 Task: Enable the option "Ignore ruby" in "ARIB subtitles decoder".
Action: Mouse moved to (137, 15)
Screenshot: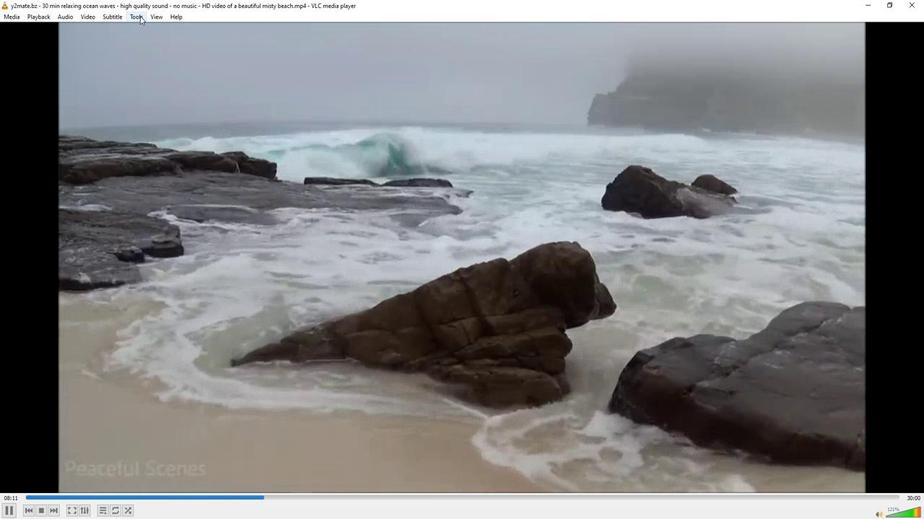 
Action: Mouse pressed left at (137, 15)
Screenshot: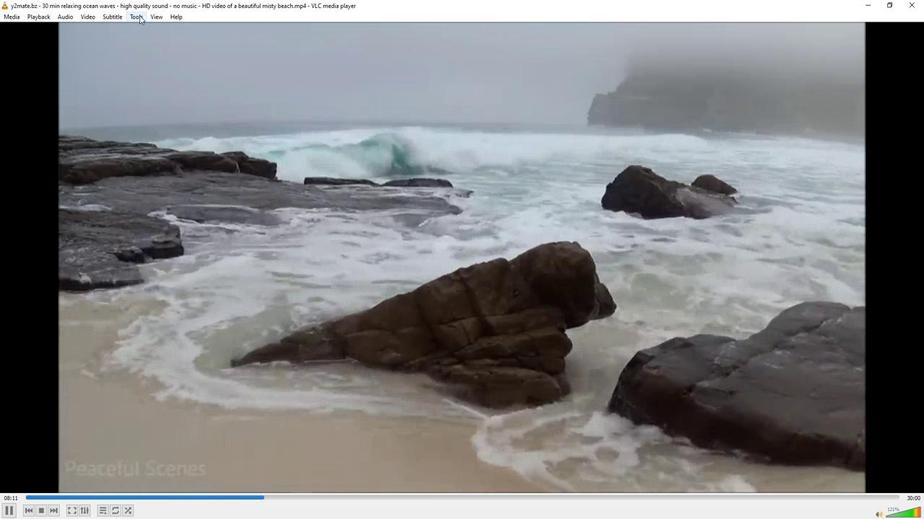 
Action: Mouse moved to (155, 132)
Screenshot: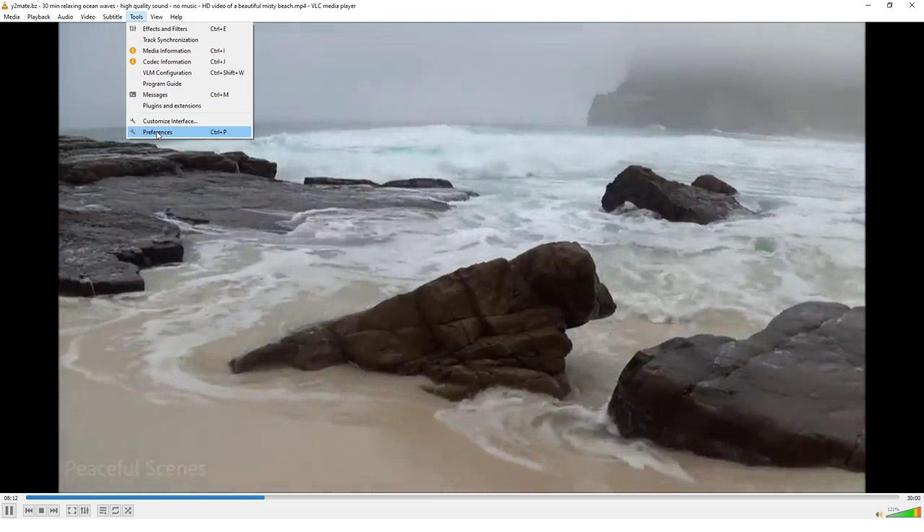
Action: Mouse pressed left at (155, 132)
Screenshot: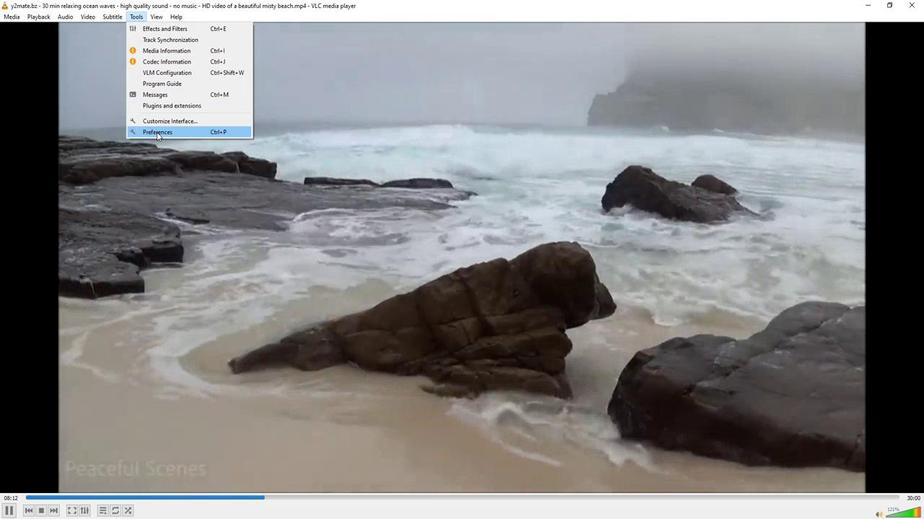 
Action: Mouse moved to (251, 398)
Screenshot: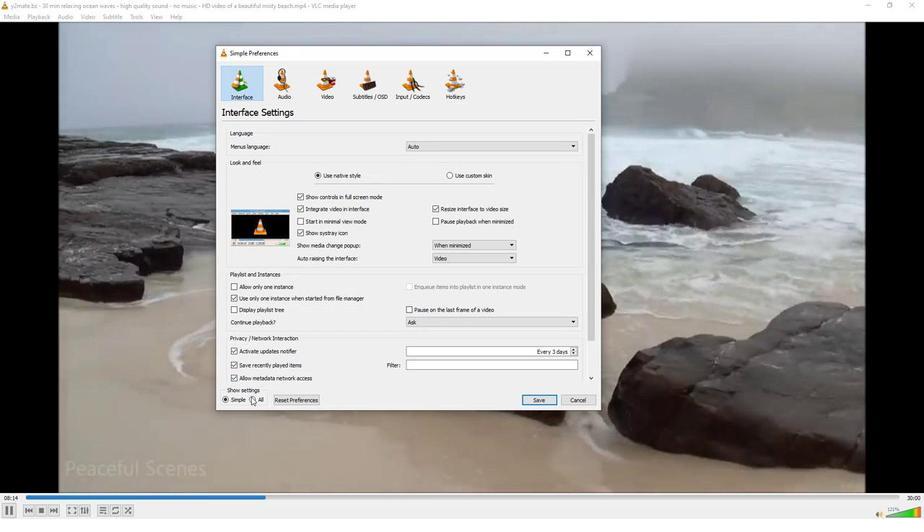 
Action: Mouse pressed left at (251, 398)
Screenshot: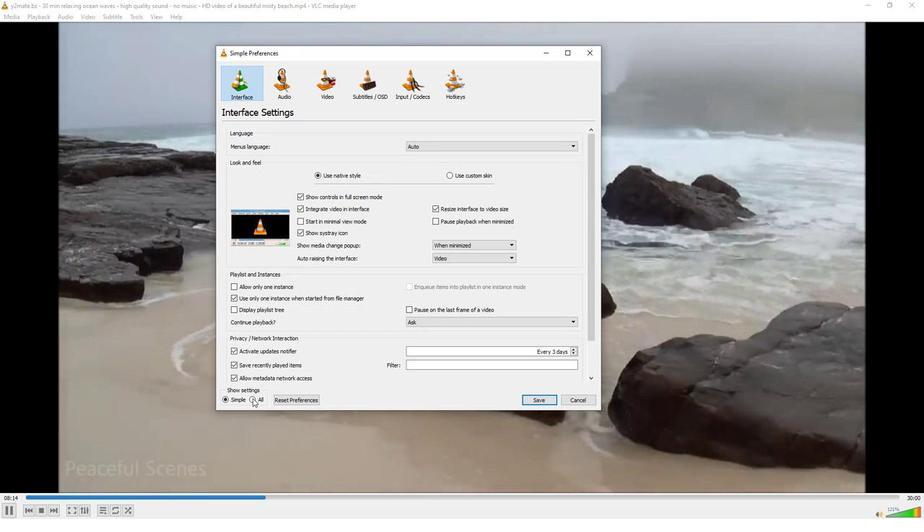 
Action: Mouse moved to (236, 265)
Screenshot: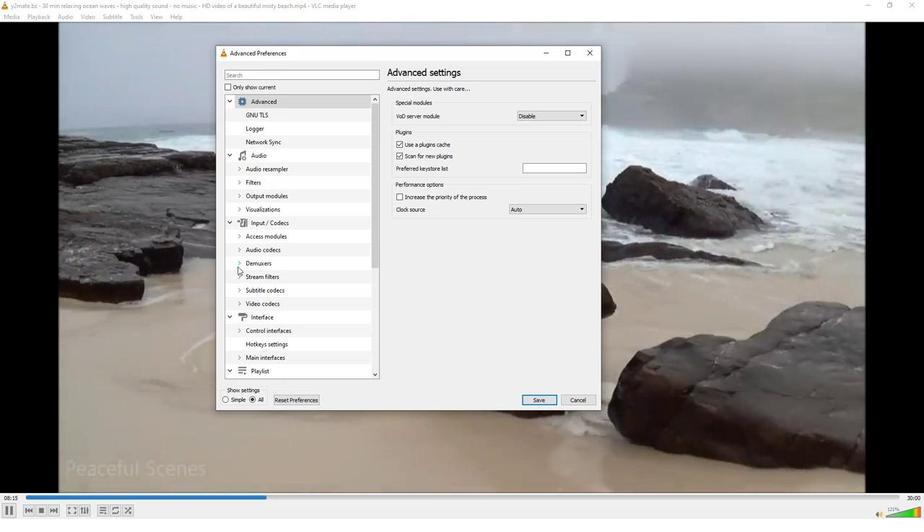 
Action: Mouse pressed left at (236, 265)
Screenshot: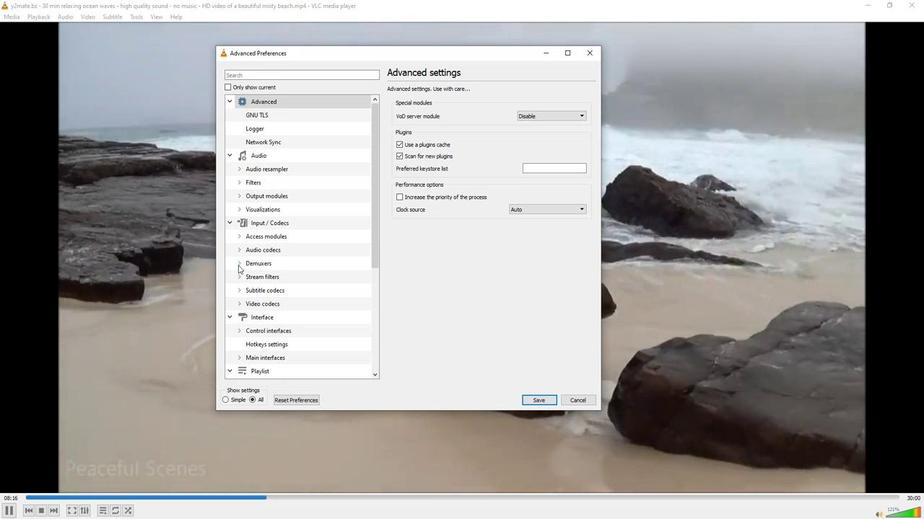 
Action: Mouse moved to (267, 290)
Screenshot: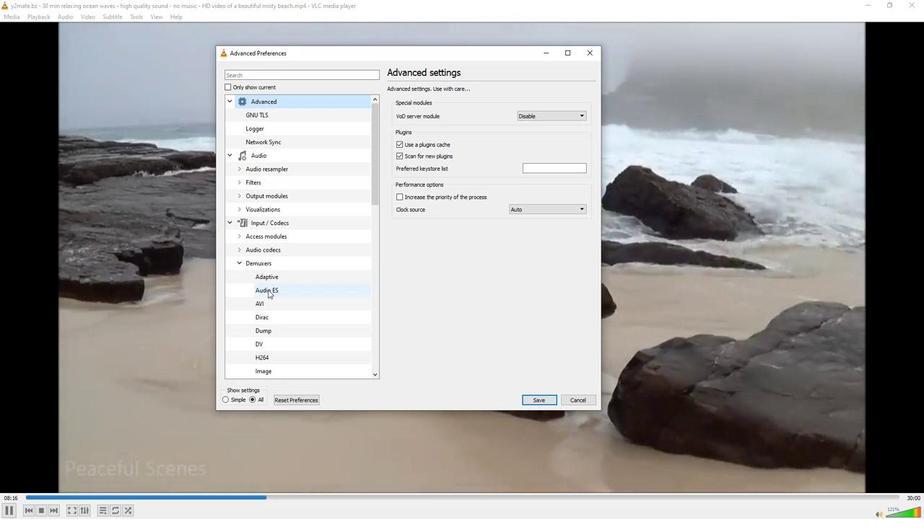 
Action: Mouse scrolled (267, 290) with delta (0, 0)
Screenshot: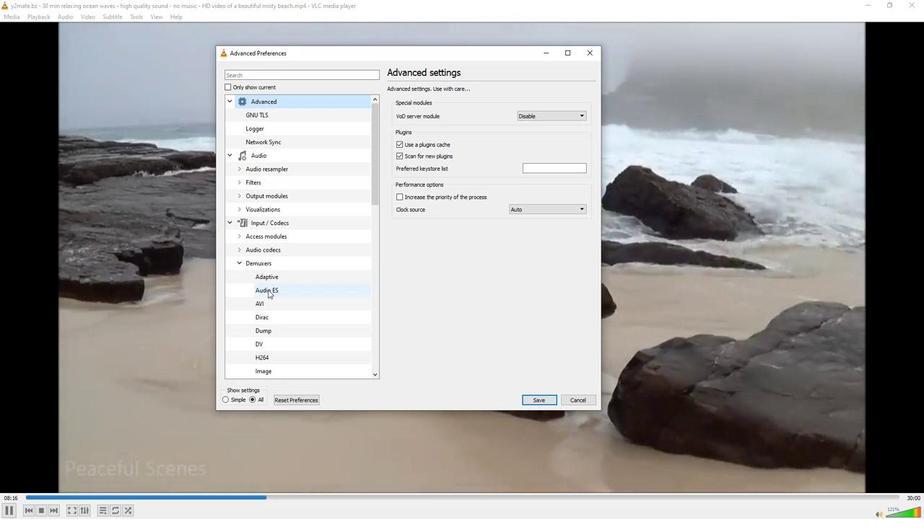 
Action: Mouse scrolled (267, 290) with delta (0, 0)
Screenshot: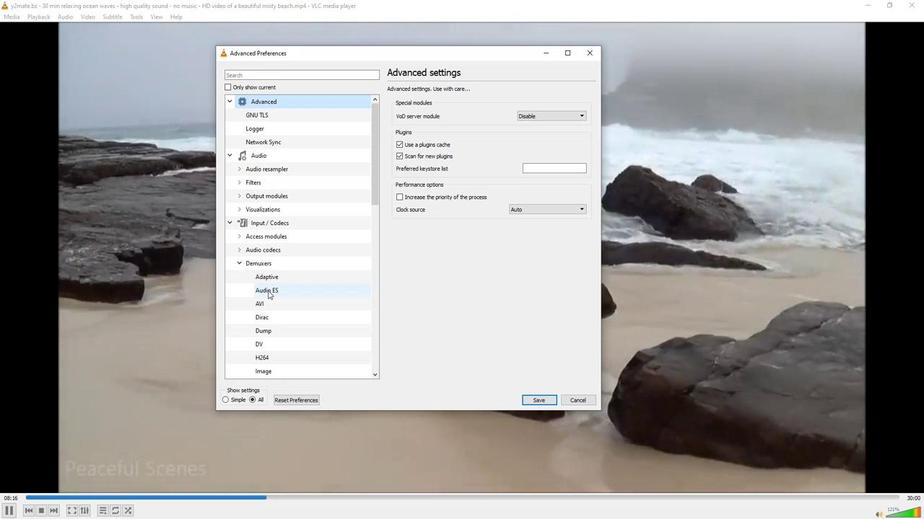 
Action: Mouse moved to (267, 290)
Screenshot: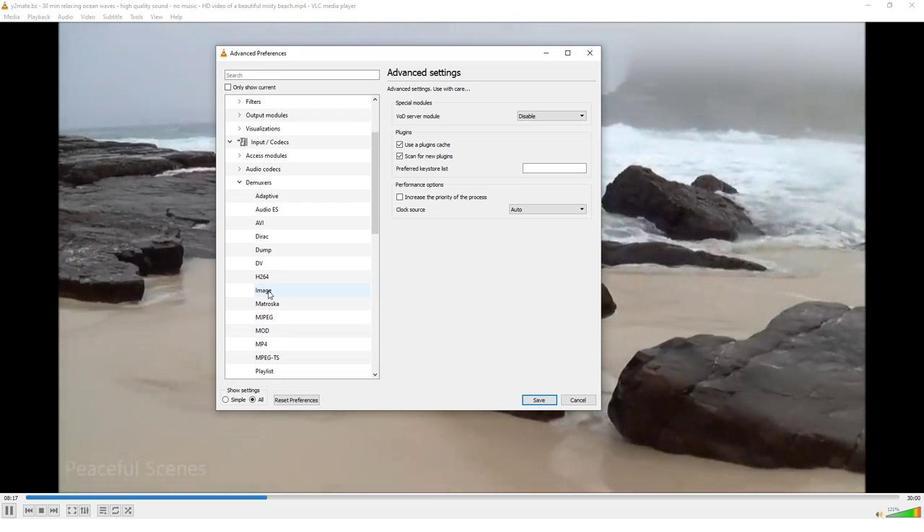 
Action: Mouse scrolled (267, 290) with delta (0, 0)
Screenshot: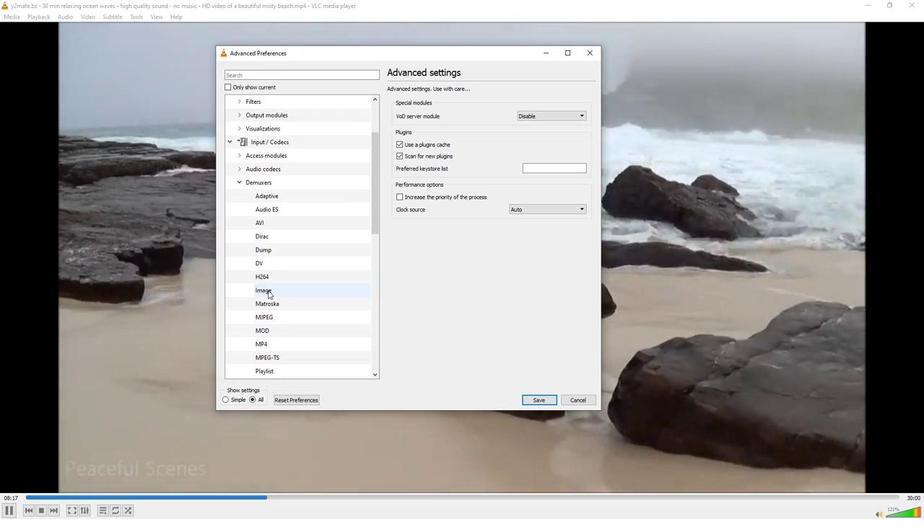 
Action: Mouse scrolled (267, 290) with delta (0, 0)
Screenshot: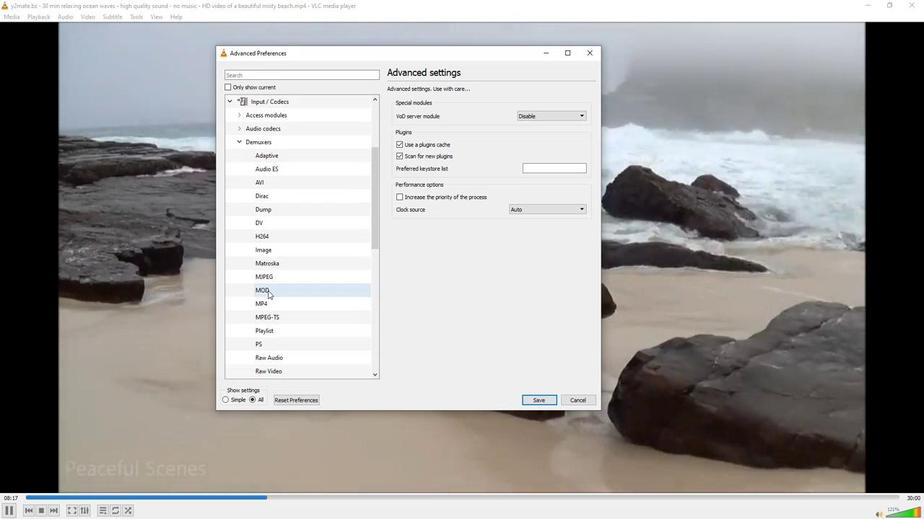 
Action: Mouse scrolled (267, 290) with delta (0, 0)
Screenshot: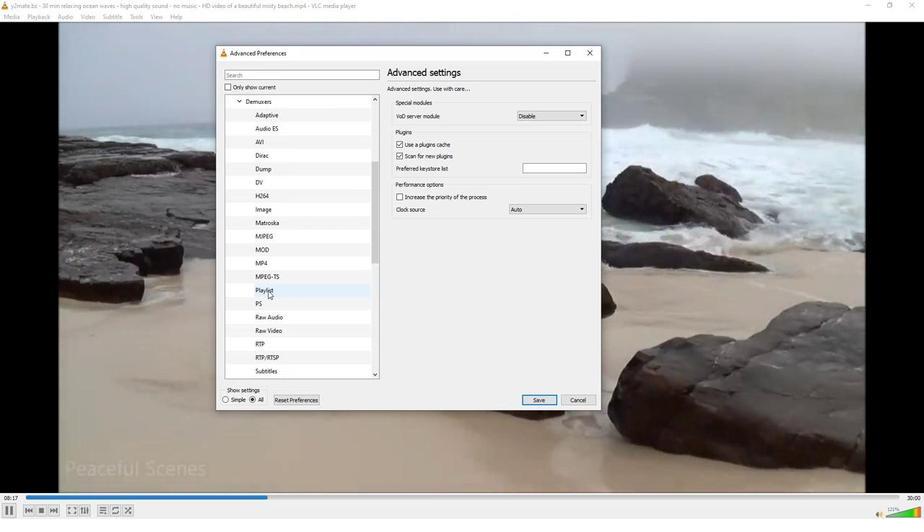 
Action: Mouse moved to (266, 290)
Screenshot: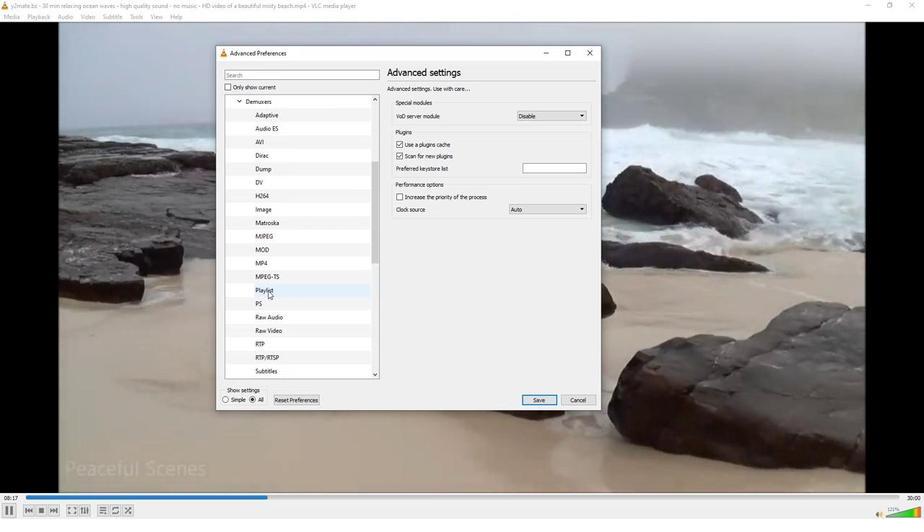 
Action: Mouse scrolled (266, 290) with delta (0, 0)
Screenshot: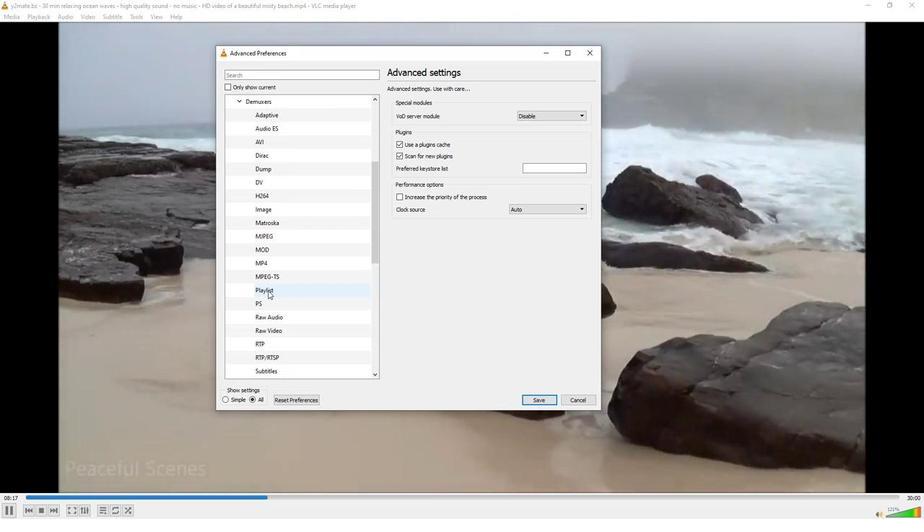 
Action: Mouse moved to (238, 330)
Screenshot: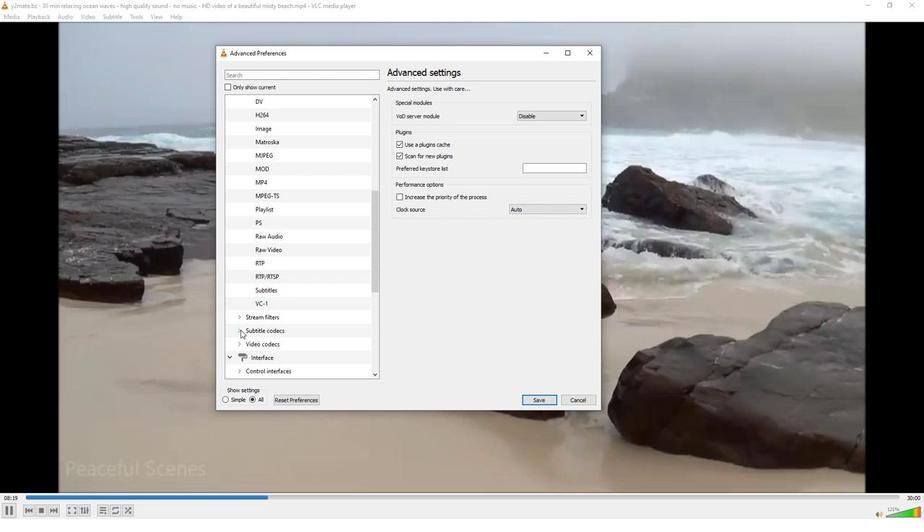 
Action: Mouse pressed left at (238, 330)
Screenshot: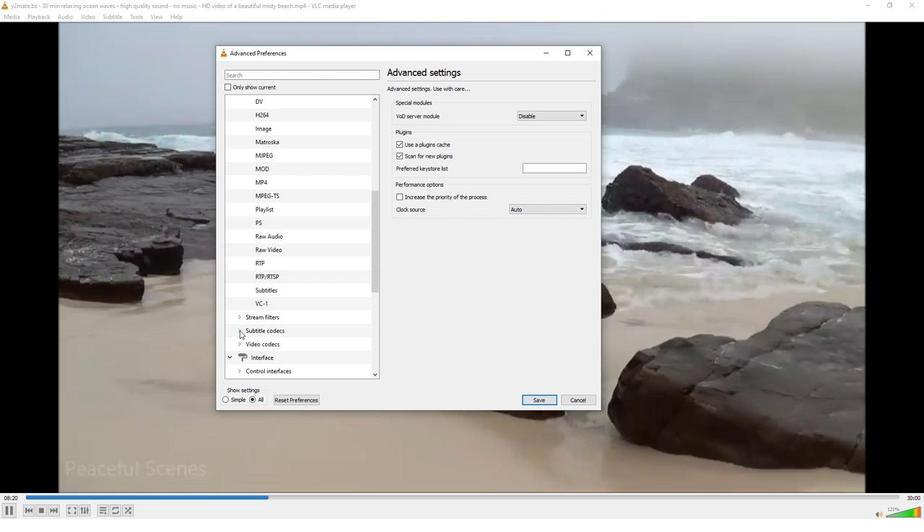 
Action: Mouse moved to (268, 345)
Screenshot: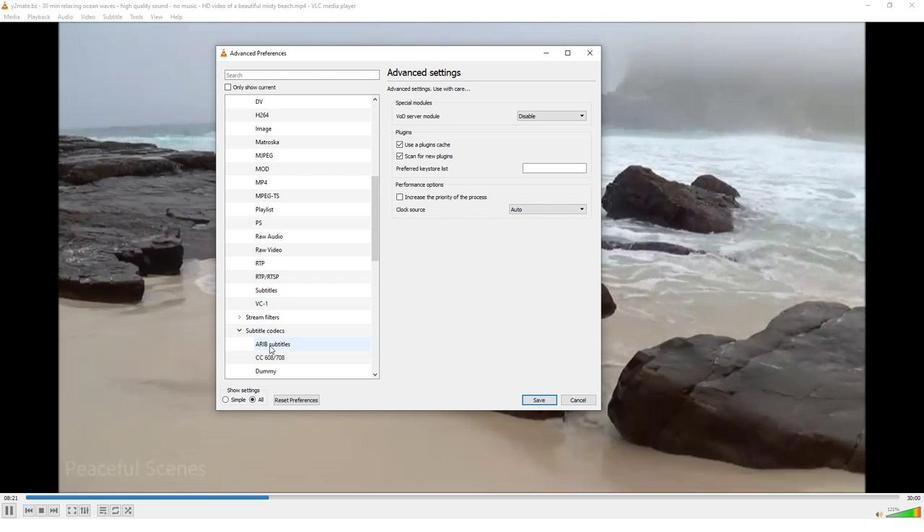 
Action: Mouse pressed left at (268, 345)
Screenshot: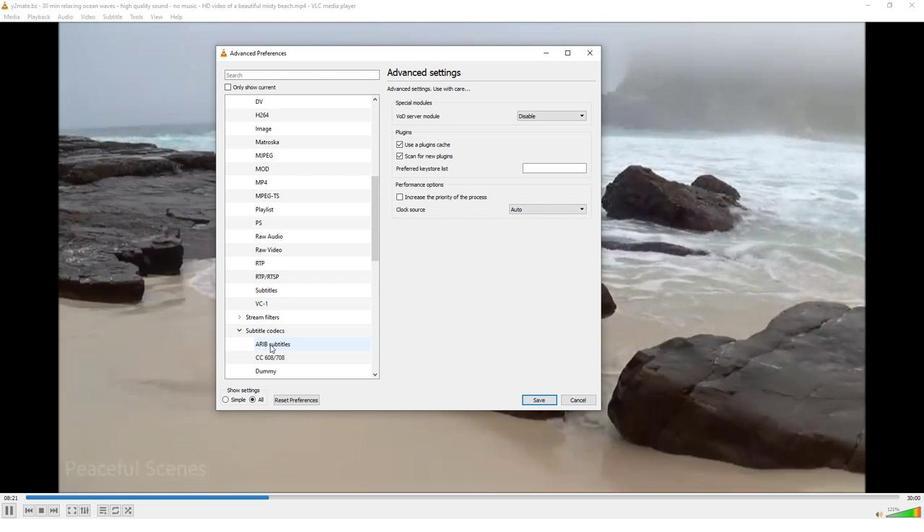 
Action: Mouse moved to (393, 99)
Screenshot: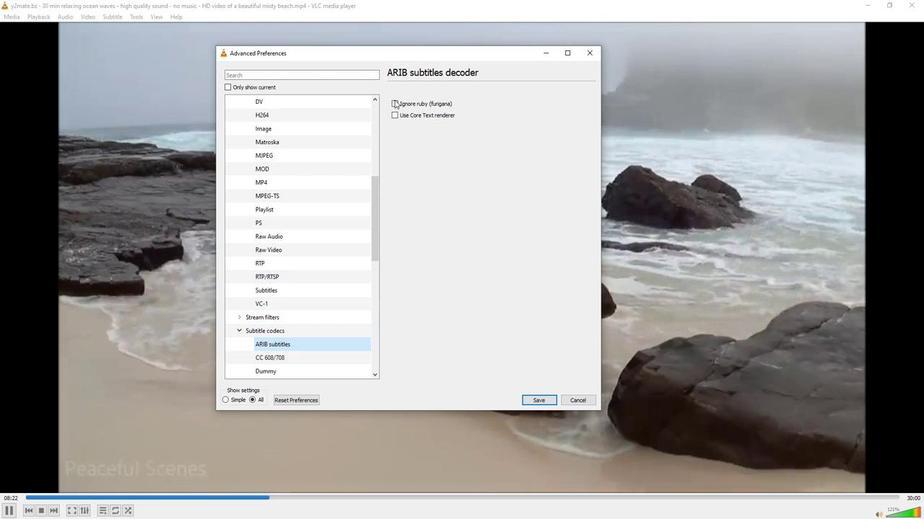
Action: Mouse pressed left at (393, 99)
Screenshot: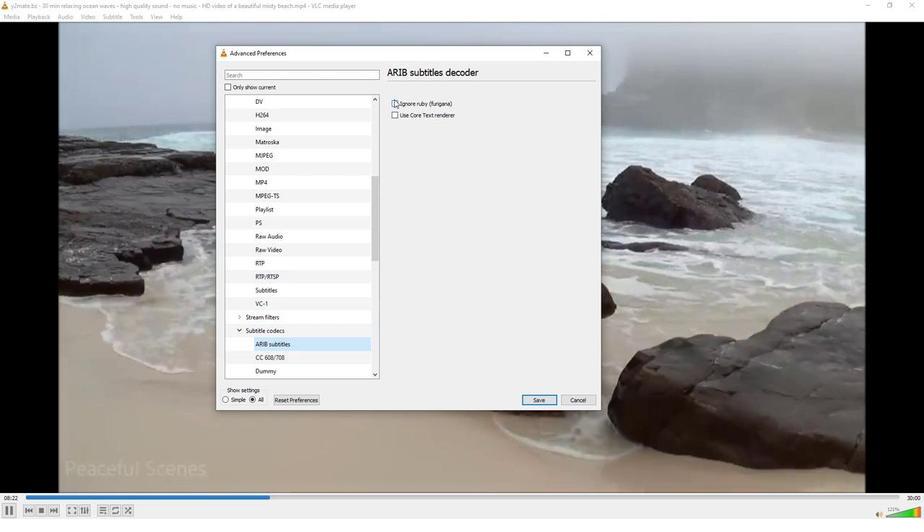 
Action: Mouse moved to (397, 145)
Screenshot: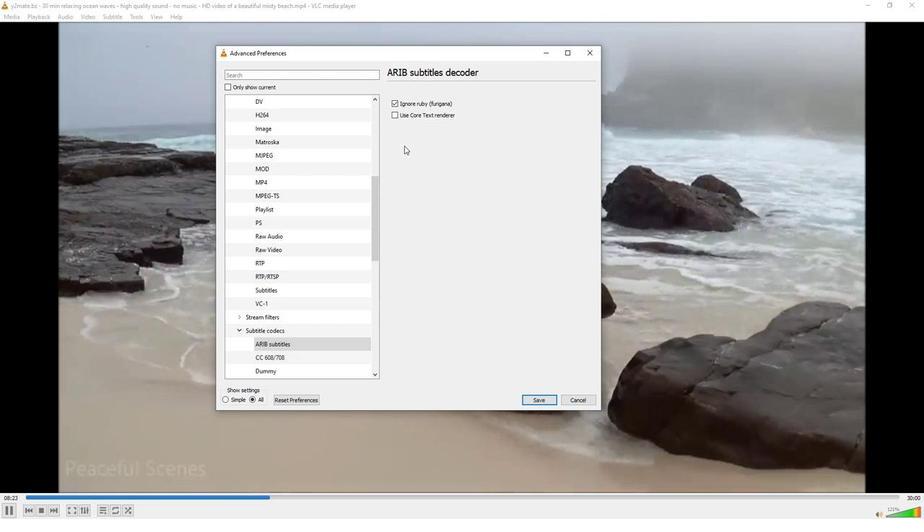 
